 Task: Click New Customer and Set the Name to "John Smith" while find customer
Action: Mouse moved to (175, 27)
Screenshot: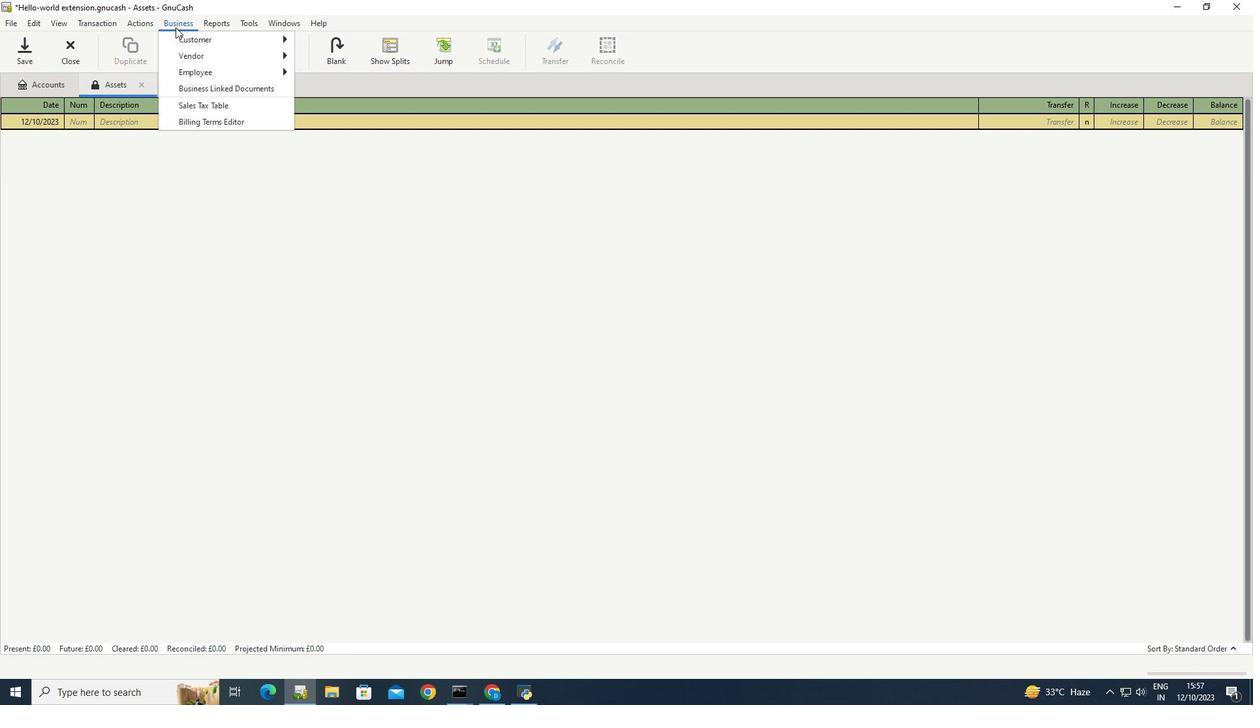 
Action: Mouse pressed left at (175, 27)
Screenshot: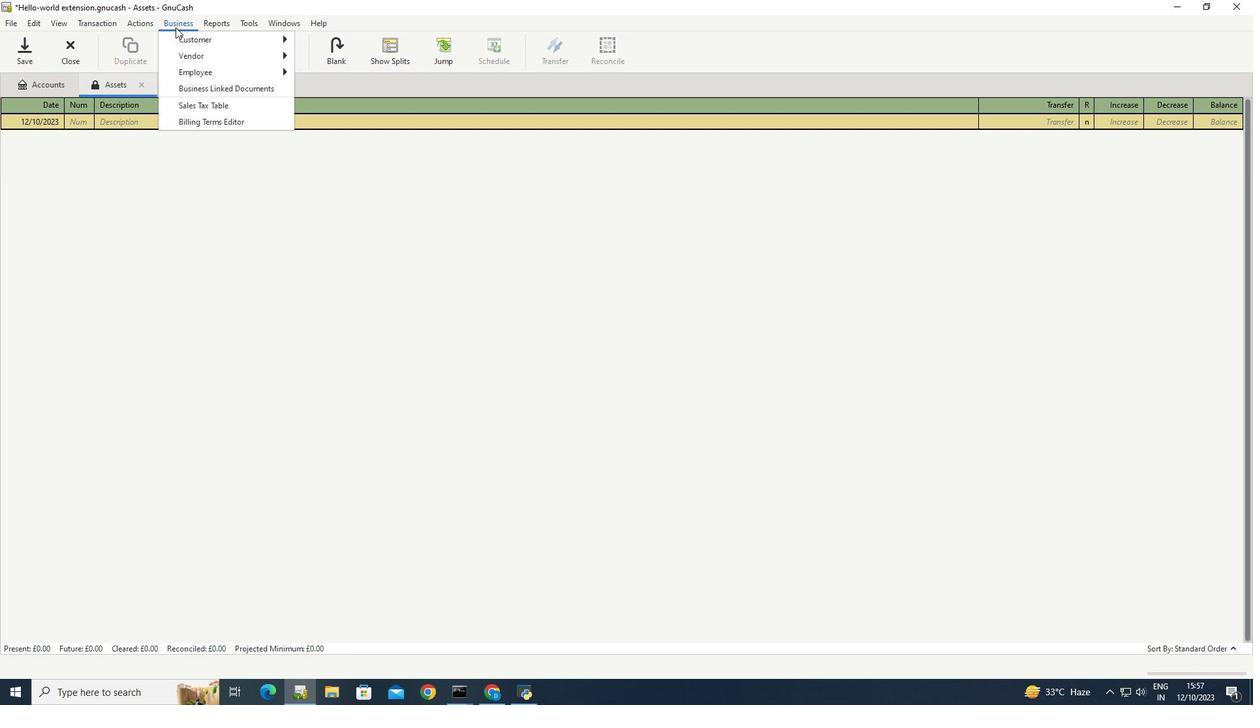 
Action: Mouse moved to (325, 72)
Screenshot: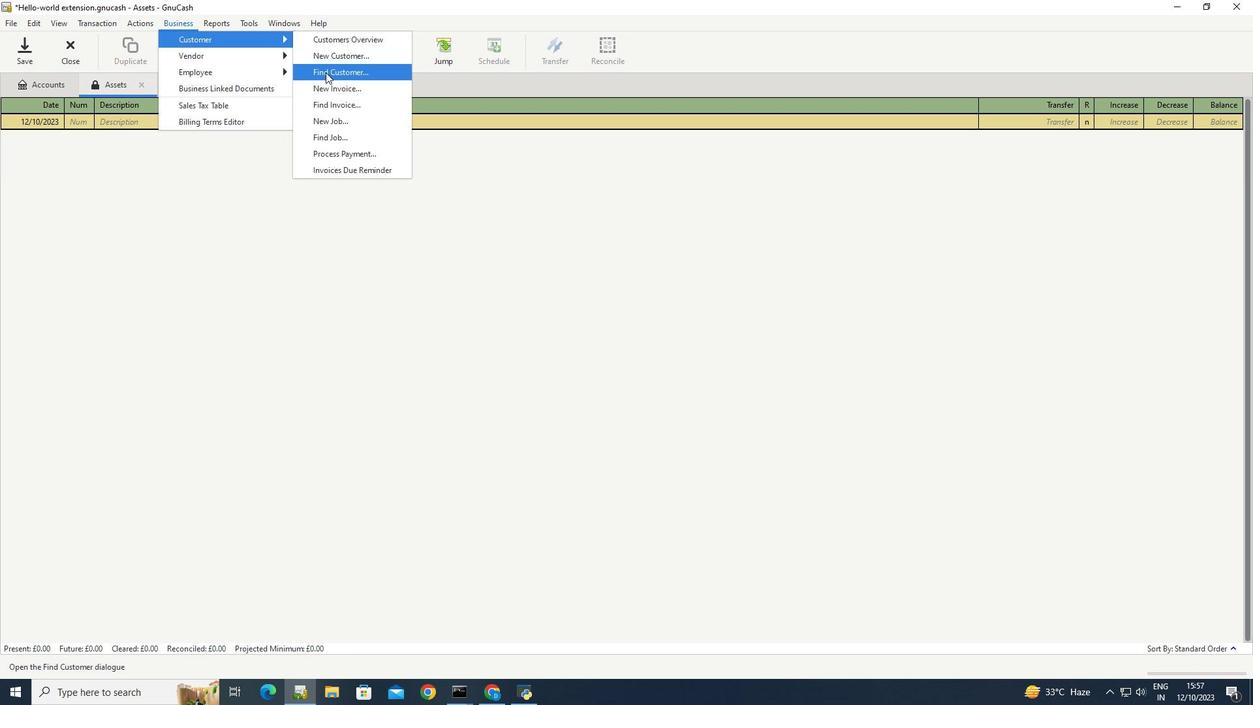 
Action: Mouse pressed left at (325, 72)
Screenshot: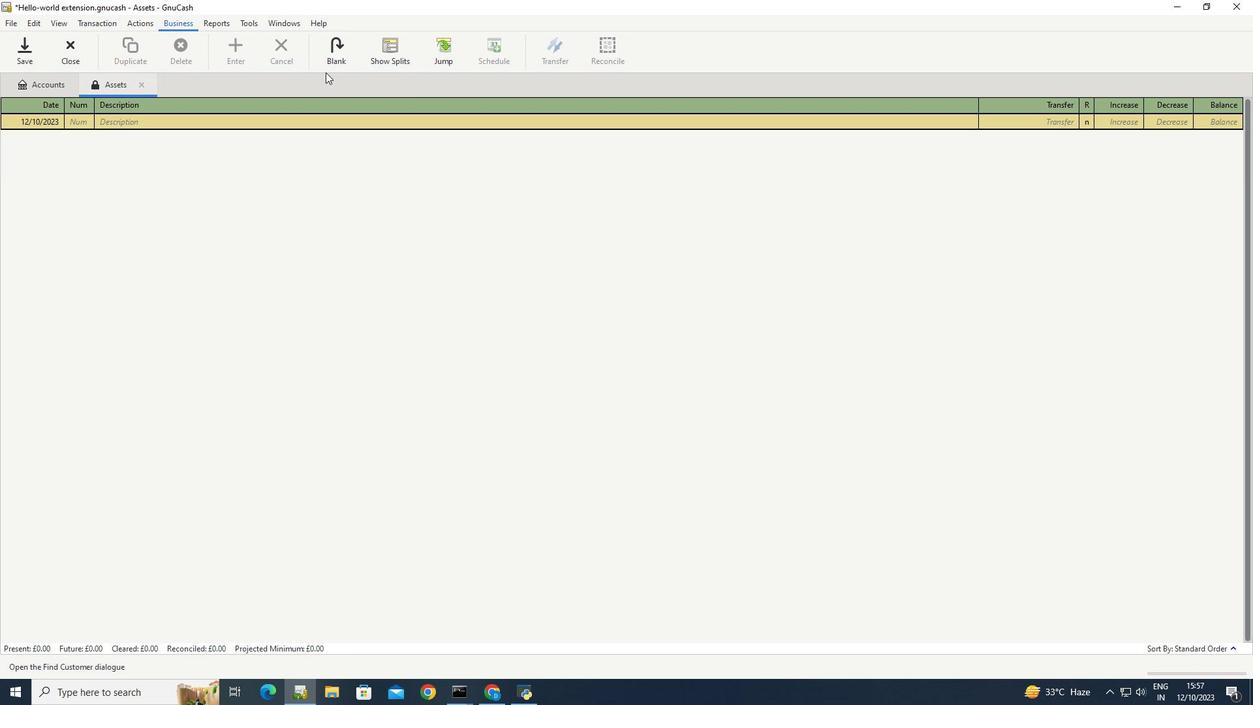 
Action: Mouse moved to (653, 446)
Screenshot: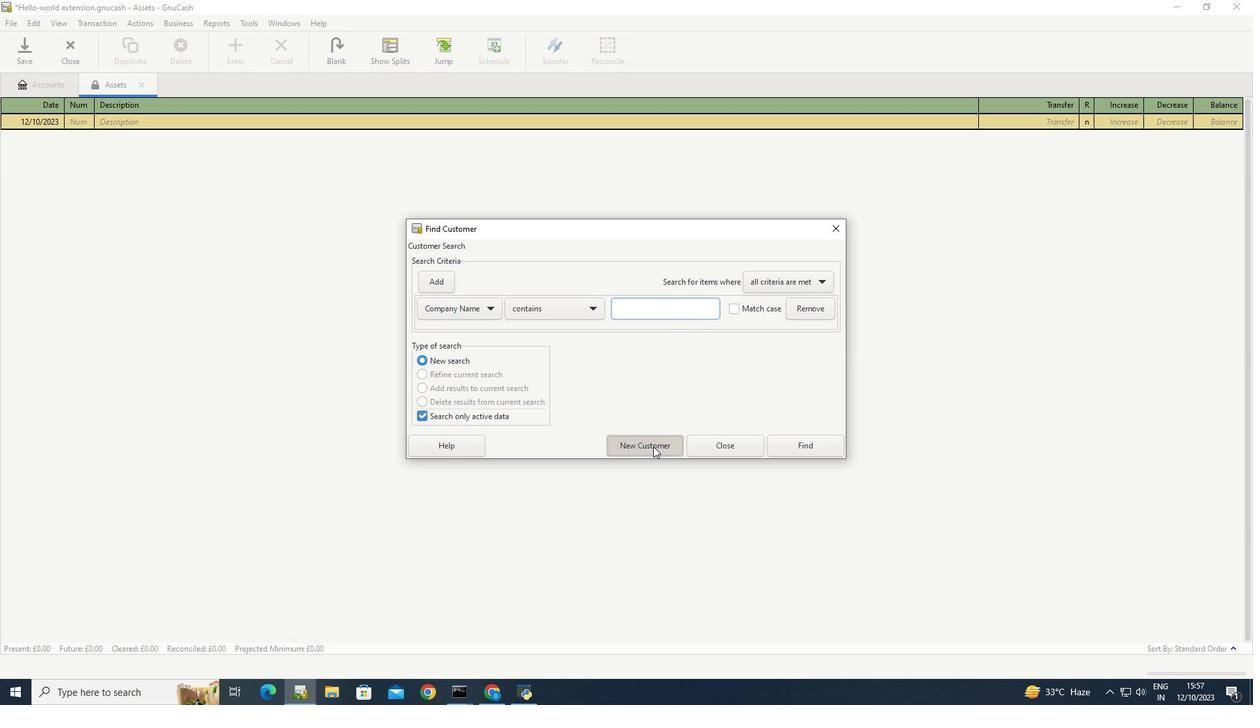 
Action: Mouse pressed left at (653, 446)
Screenshot: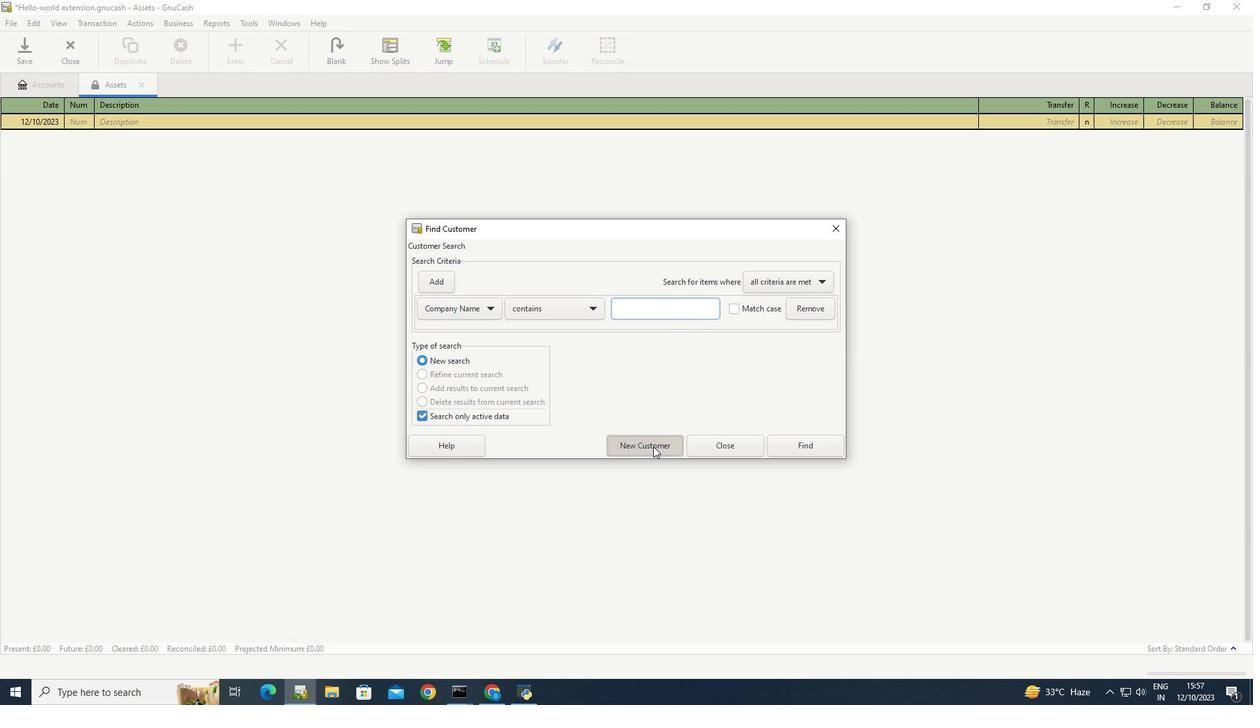 
Action: Mouse moved to (671, 187)
Screenshot: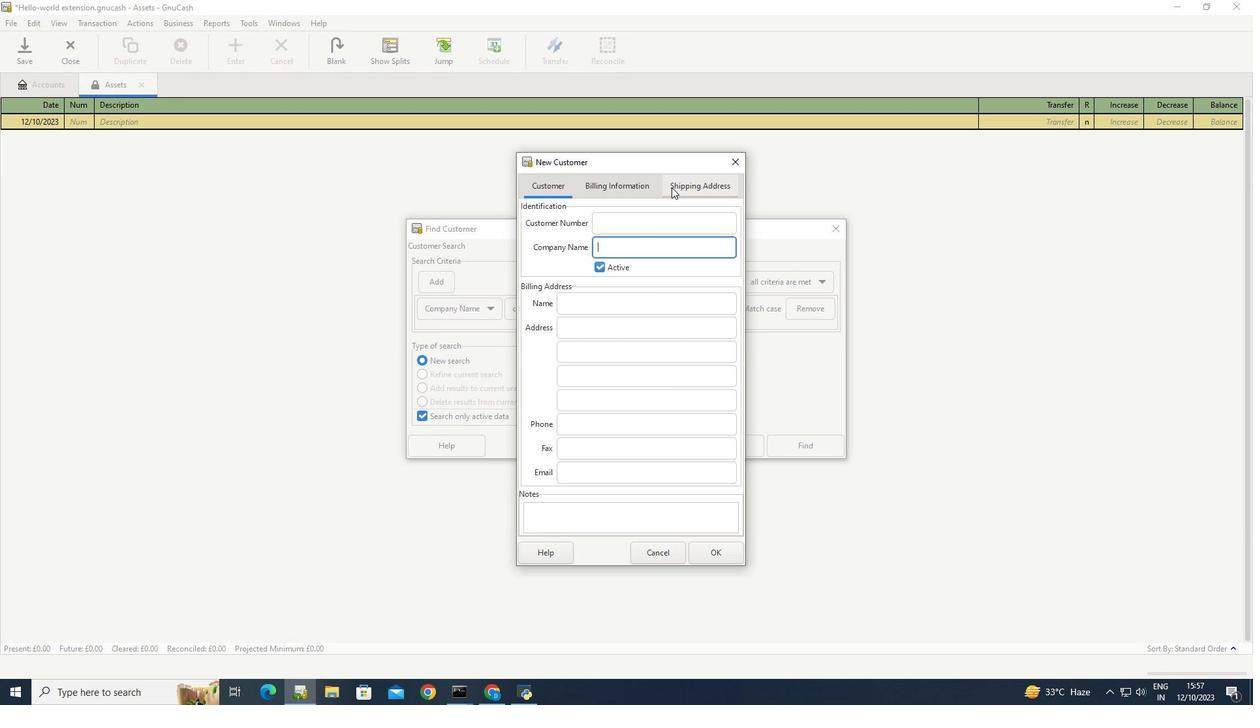
Action: Mouse pressed left at (671, 187)
Screenshot: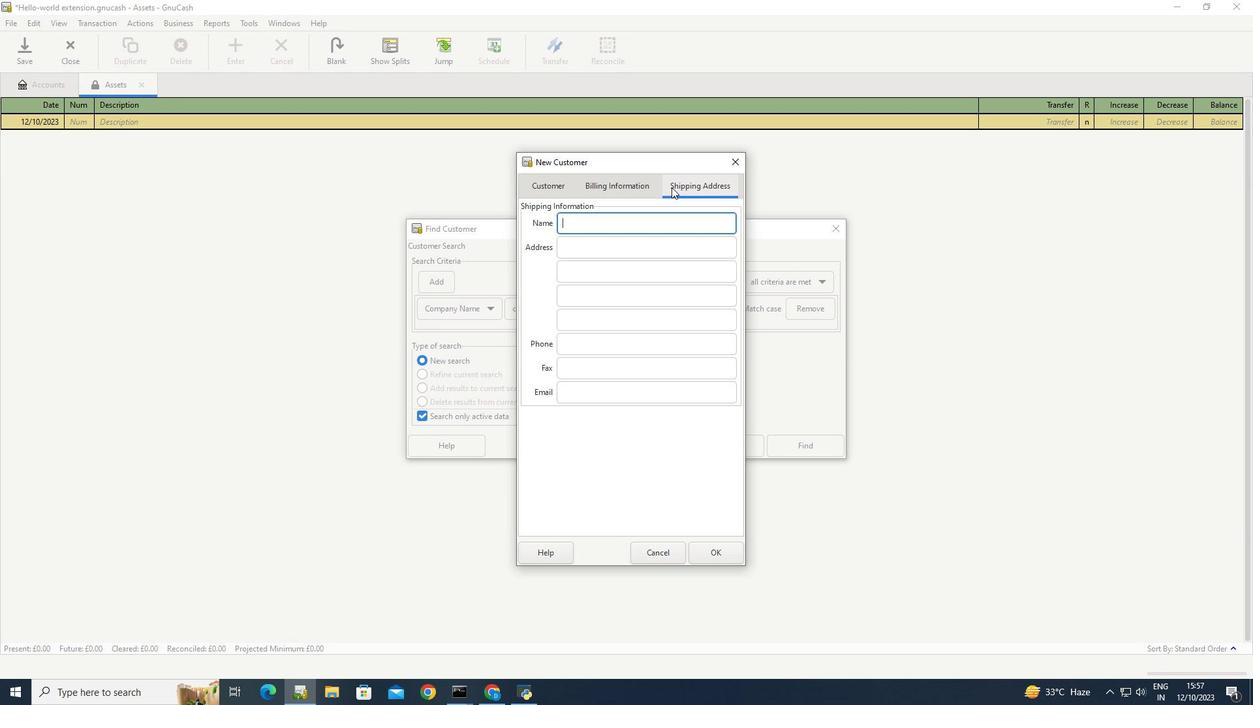 
Action: Mouse moved to (628, 222)
Screenshot: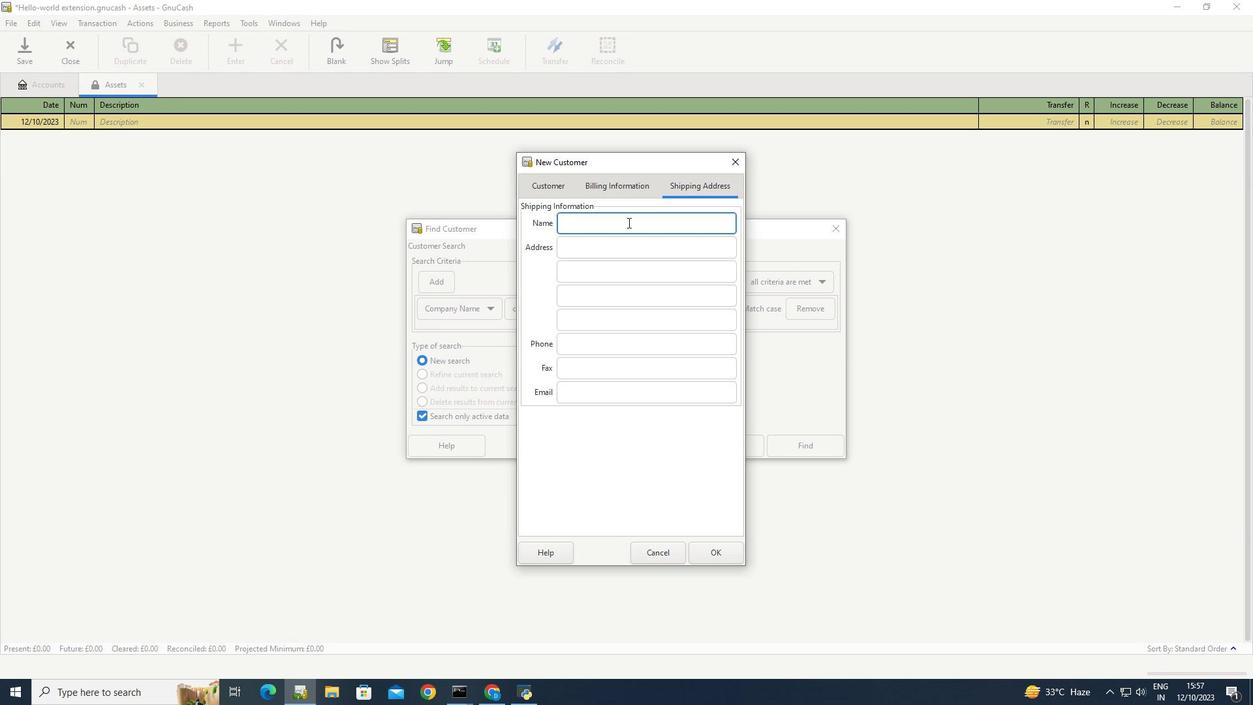 
Action: Mouse pressed left at (628, 222)
Screenshot: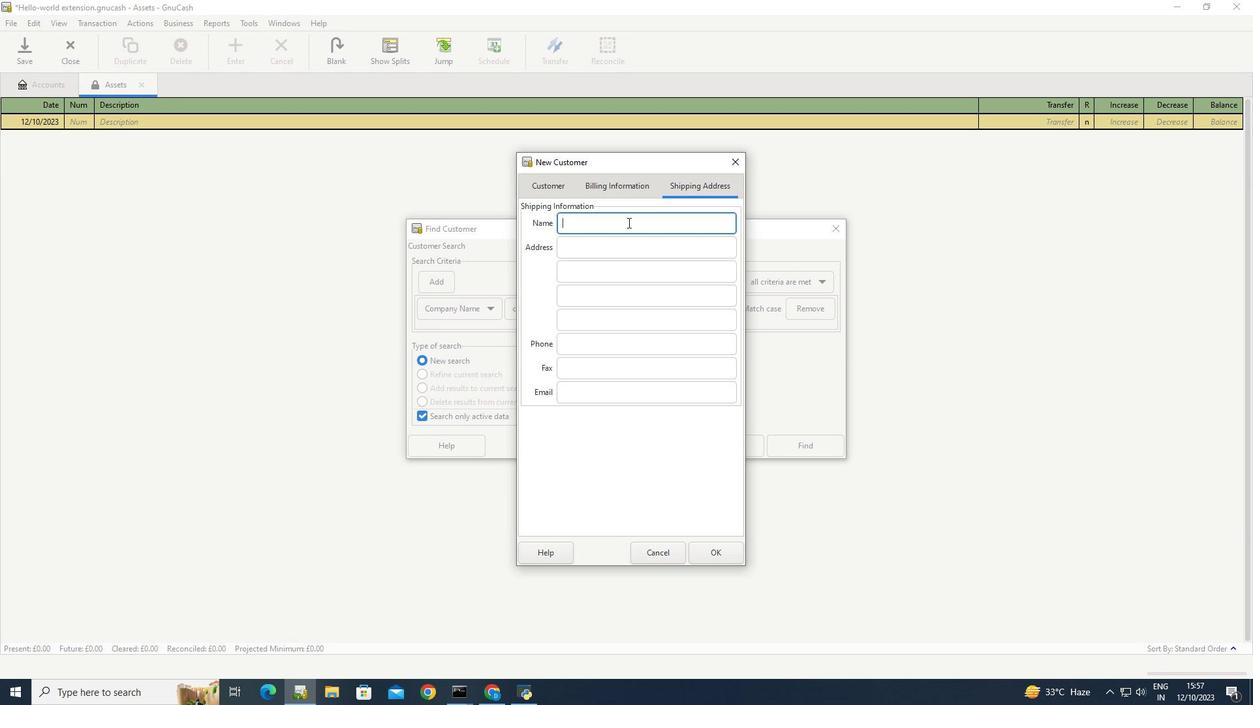 
Action: Key pressed <Key.caps_lock>J<Key.caps_lock>ohn<Key.space><Key.caps_lock>S<Key.caps_lock>mith
Screenshot: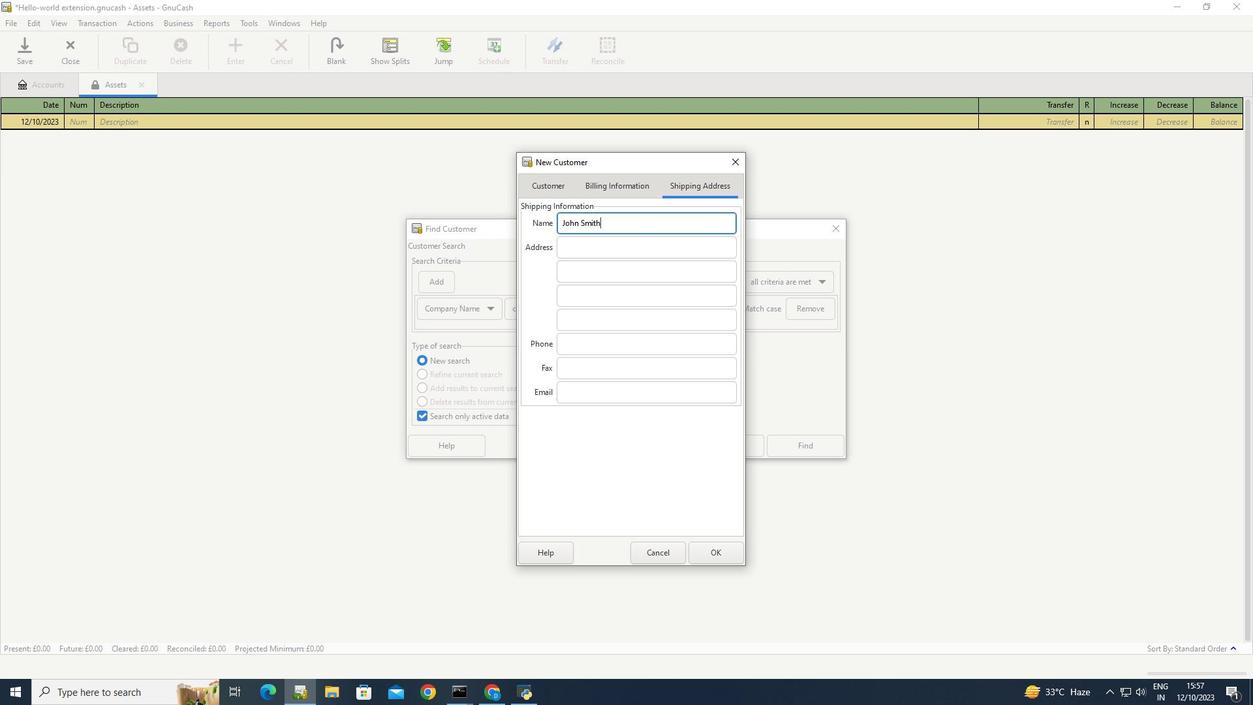 
Action: Mouse moved to (582, 440)
Screenshot: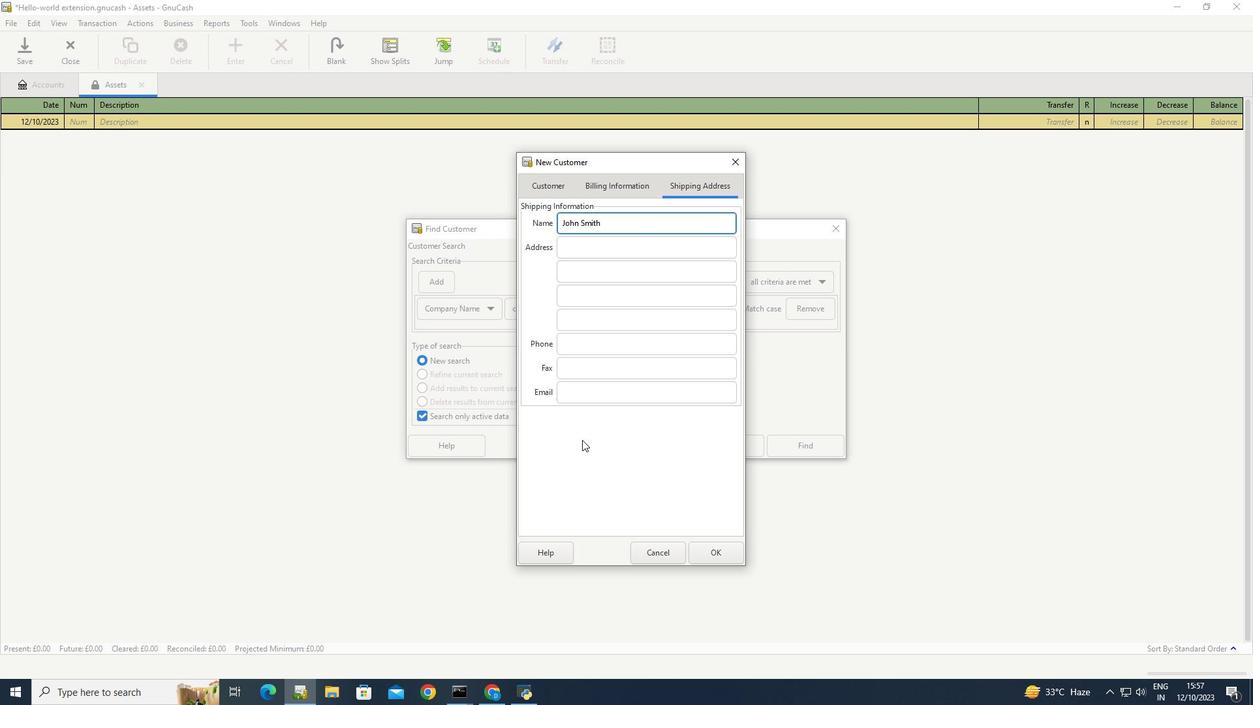 
Action: Mouse pressed left at (582, 440)
Screenshot: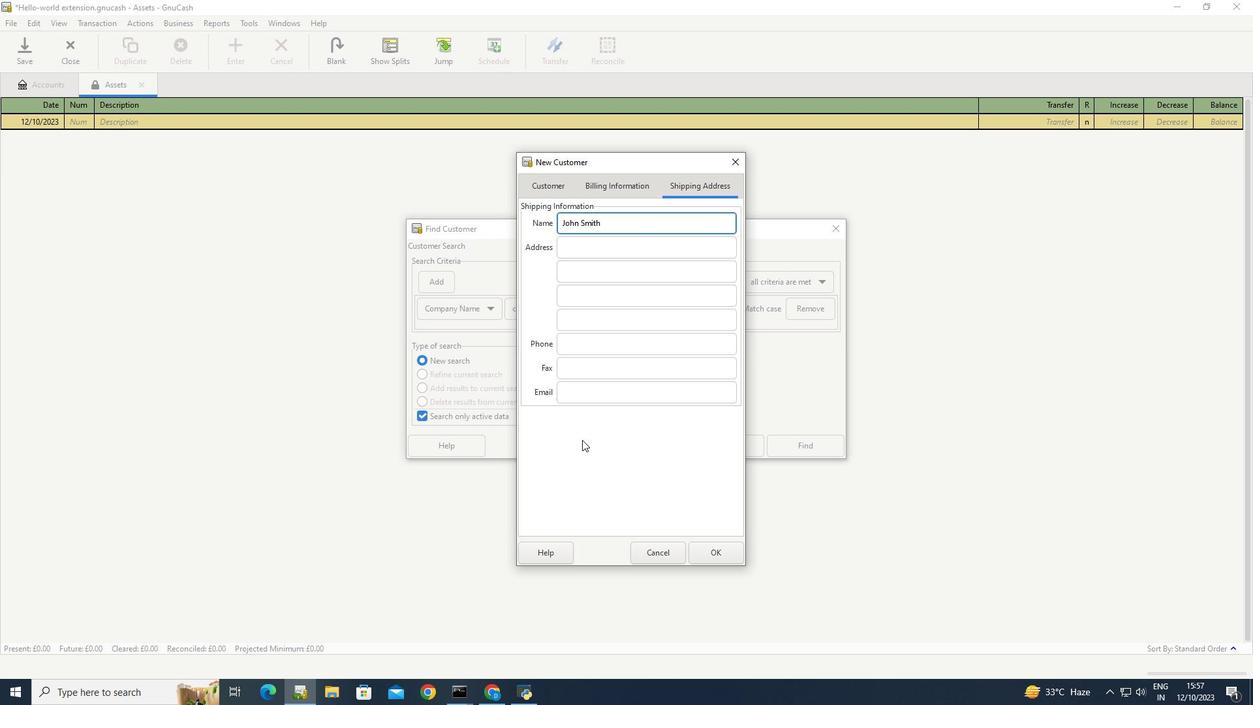 
